 Task: Select a due date automation when advanced on, 2 days before a card is due add content with a name containing resume at 11:00 AM.
Action: Mouse moved to (1135, 84)
Screenshot: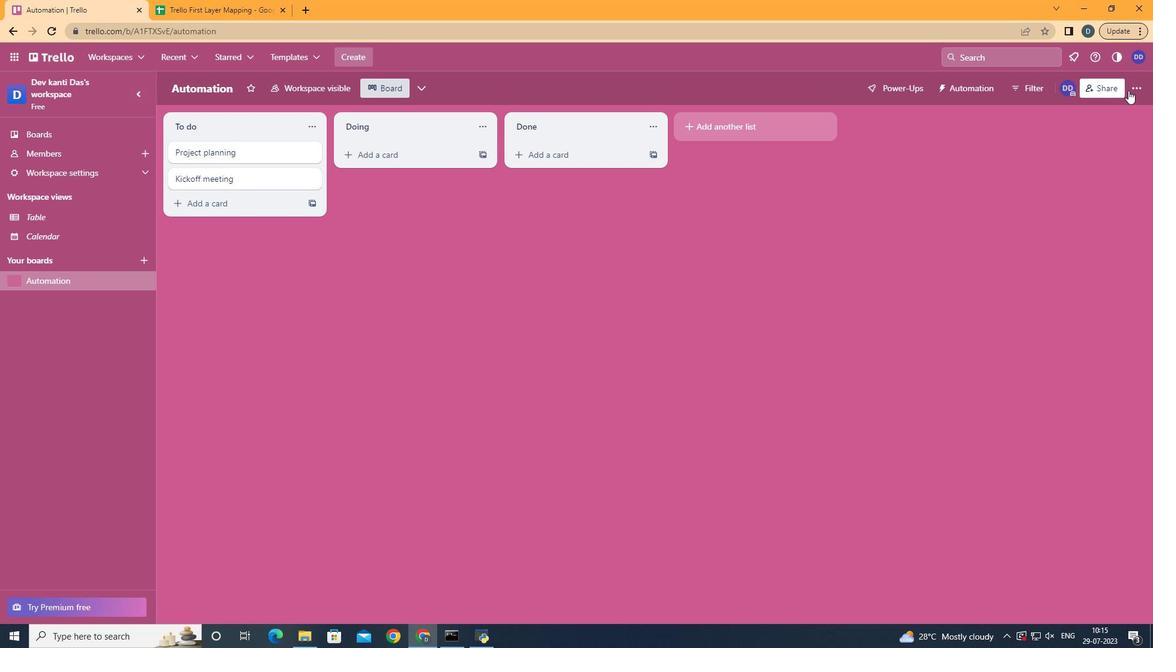 
Action: Mouse pressed left at (1135, 84)
Screenshot: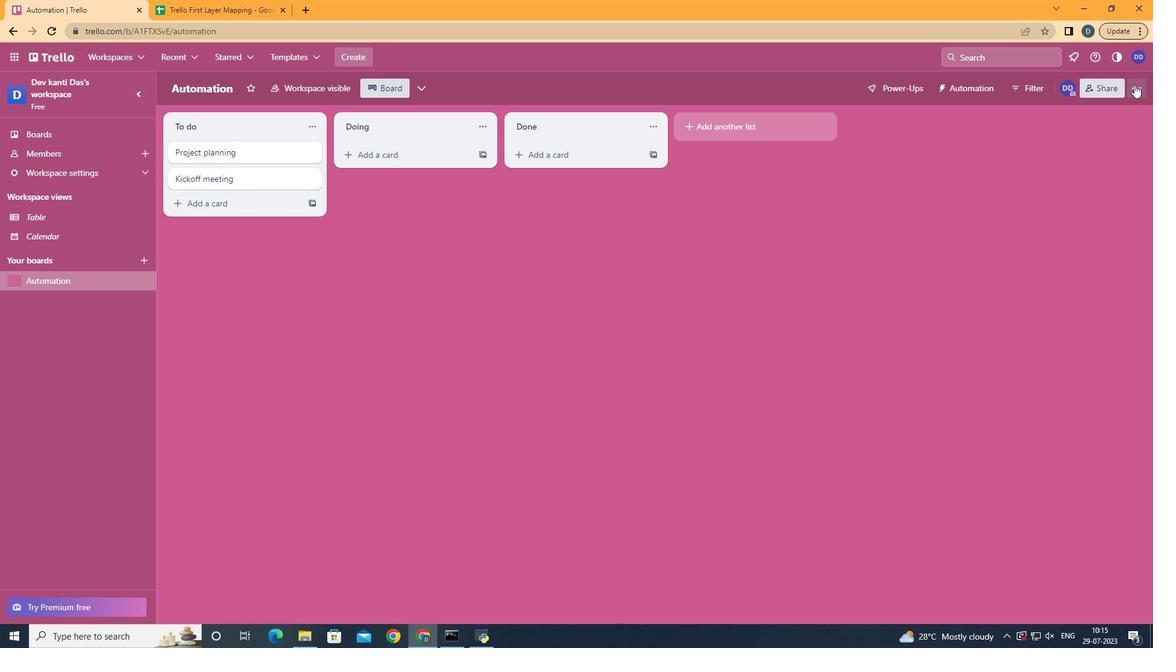 
Action: Mouse moved to (1056, 251)
Screenshot: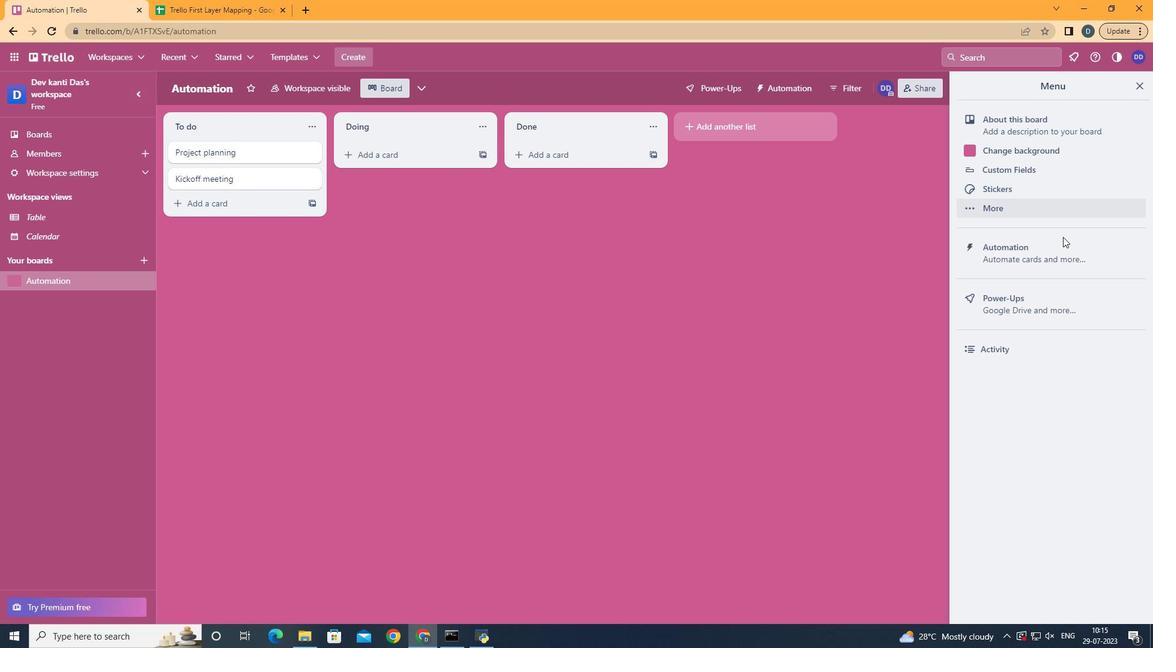 
Action: Mouse pressed left at (1056, 251)
Screenshot: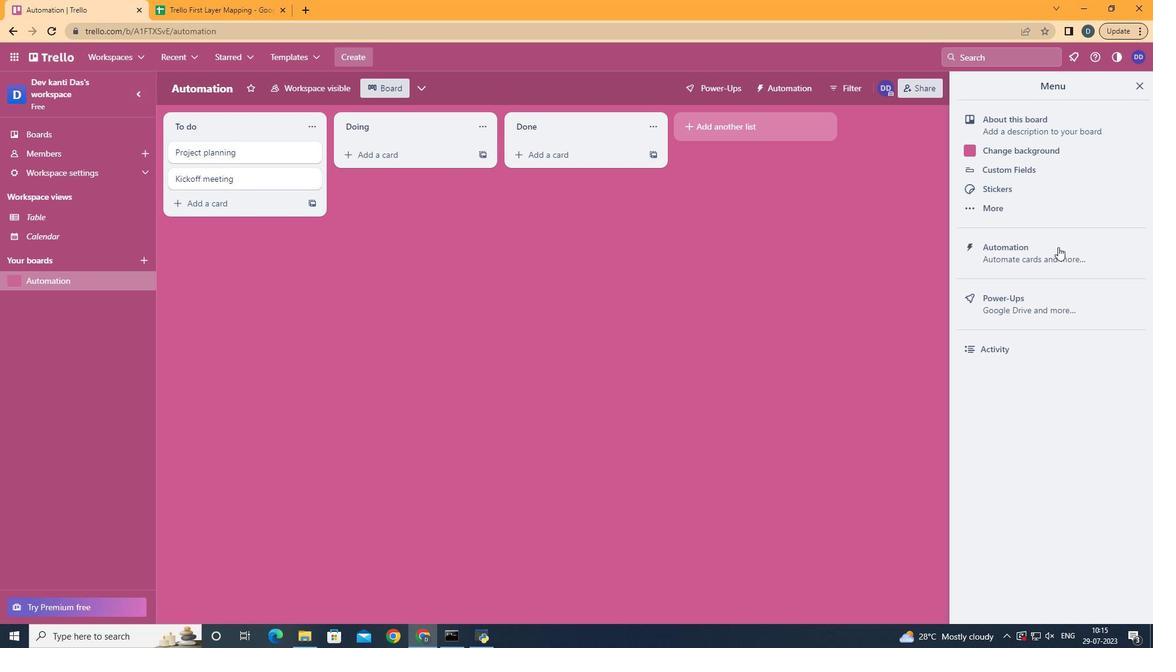 
Action: Mouse moved to (197, 248)
Screenshot: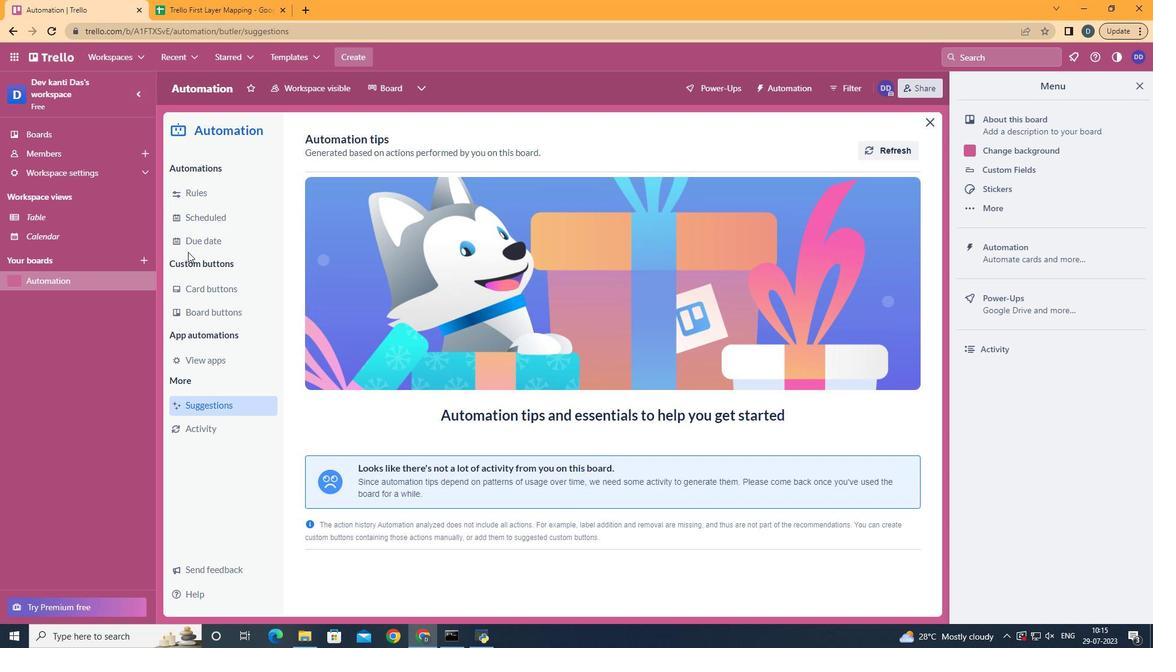 
Action: Mouse pressed left at (197, 248)
Screenshot: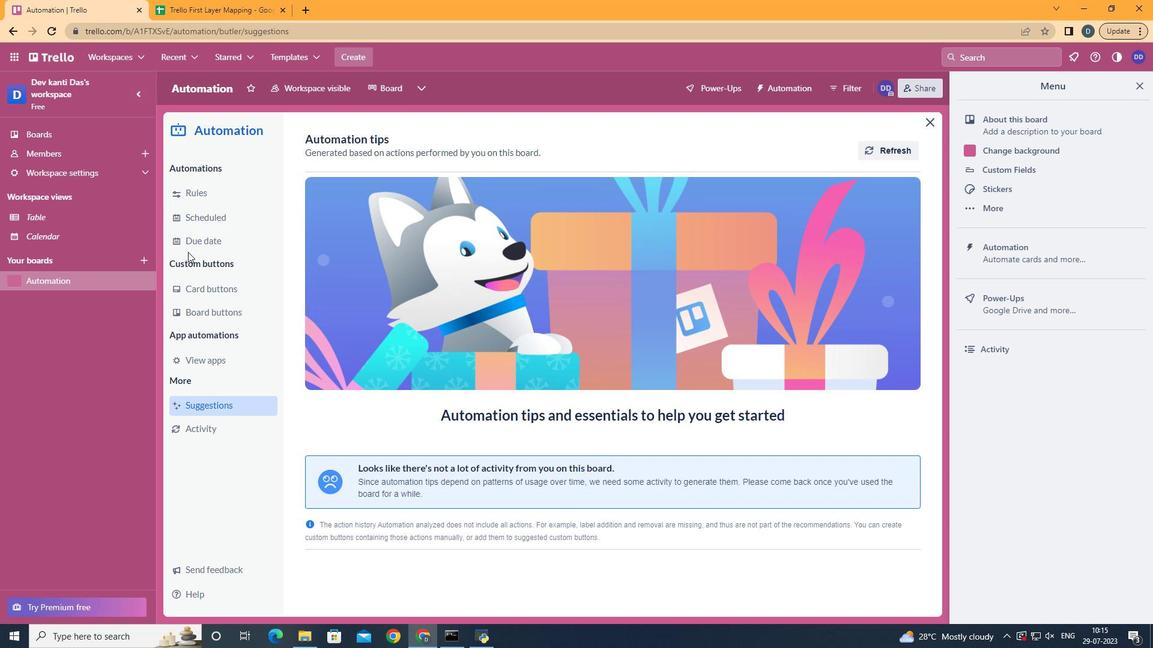 
Action: Mouse moved to (866, 142)
Screenshot: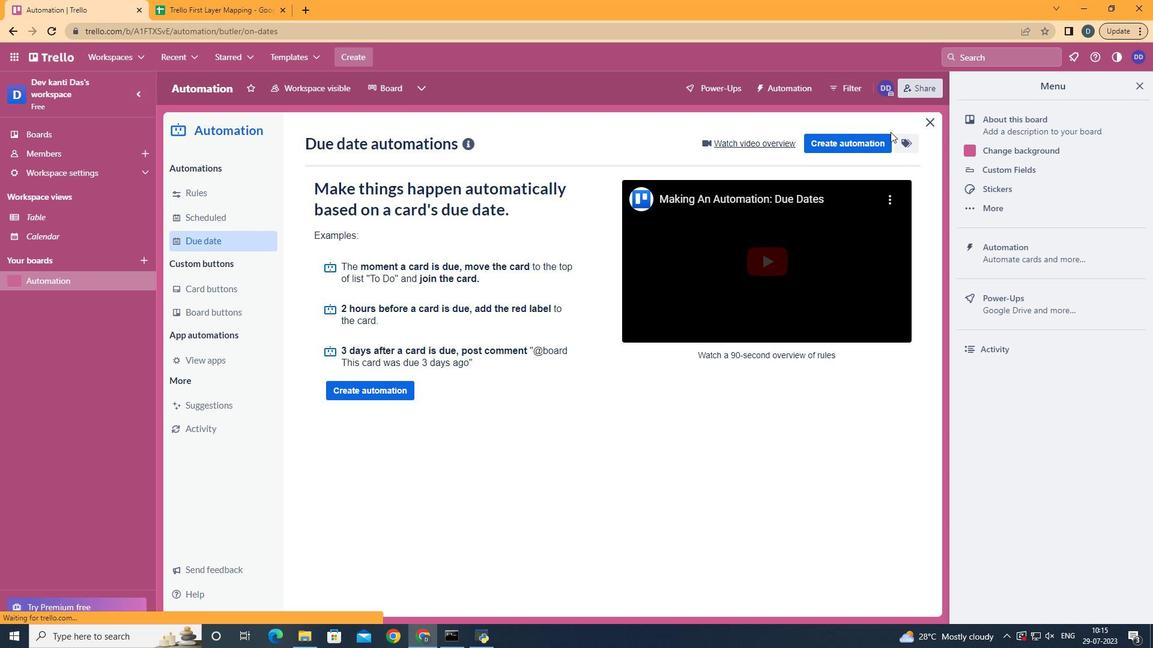 
Action: Mouse pressed left at (866, 142)
Screenshot: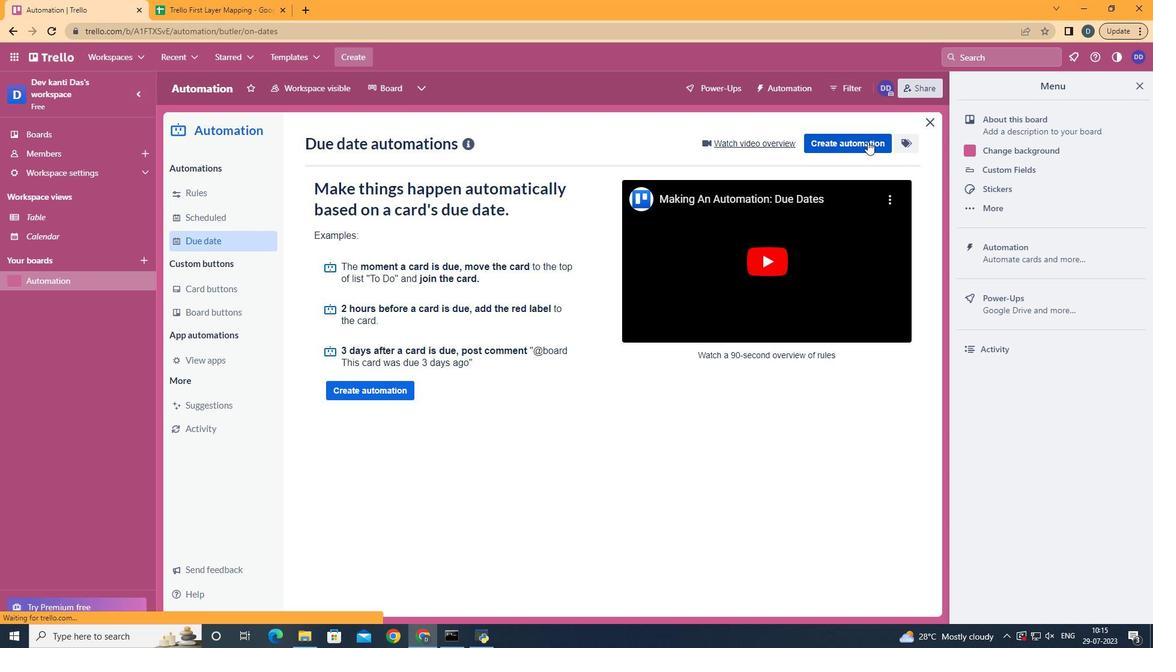 
Action: Mouse moved to (582, 265)
Screenshot: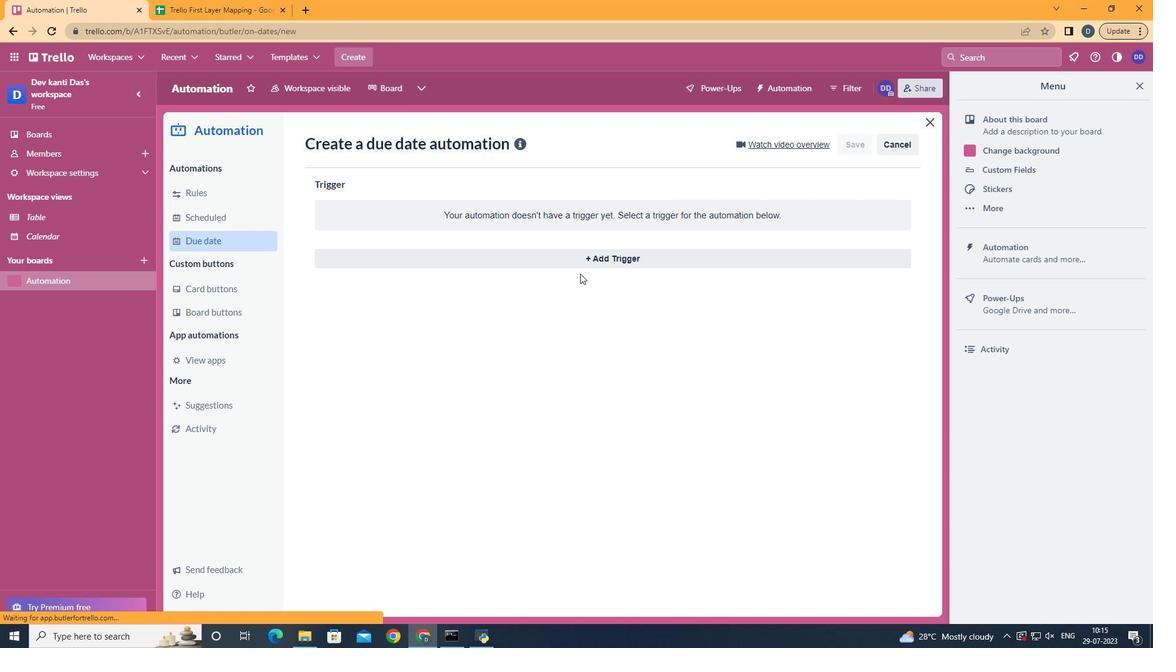 
Action: Mouse pressed left at (582, 265)
Screenshot: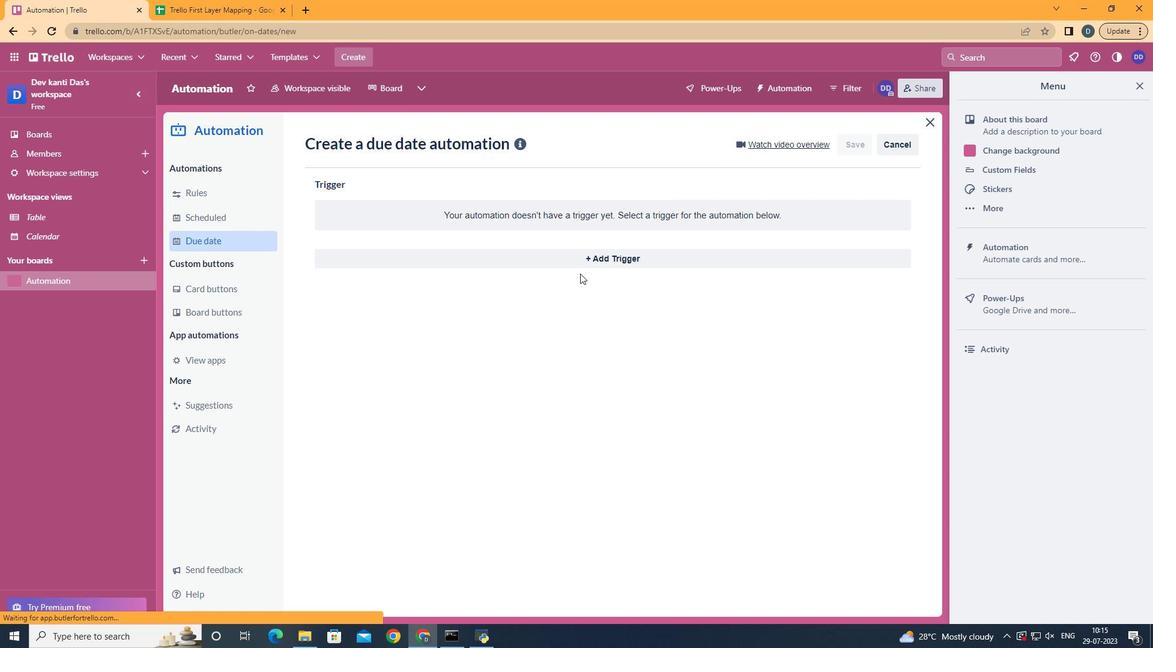 
Action: Mouse moved to (473, 441)
Screenshot: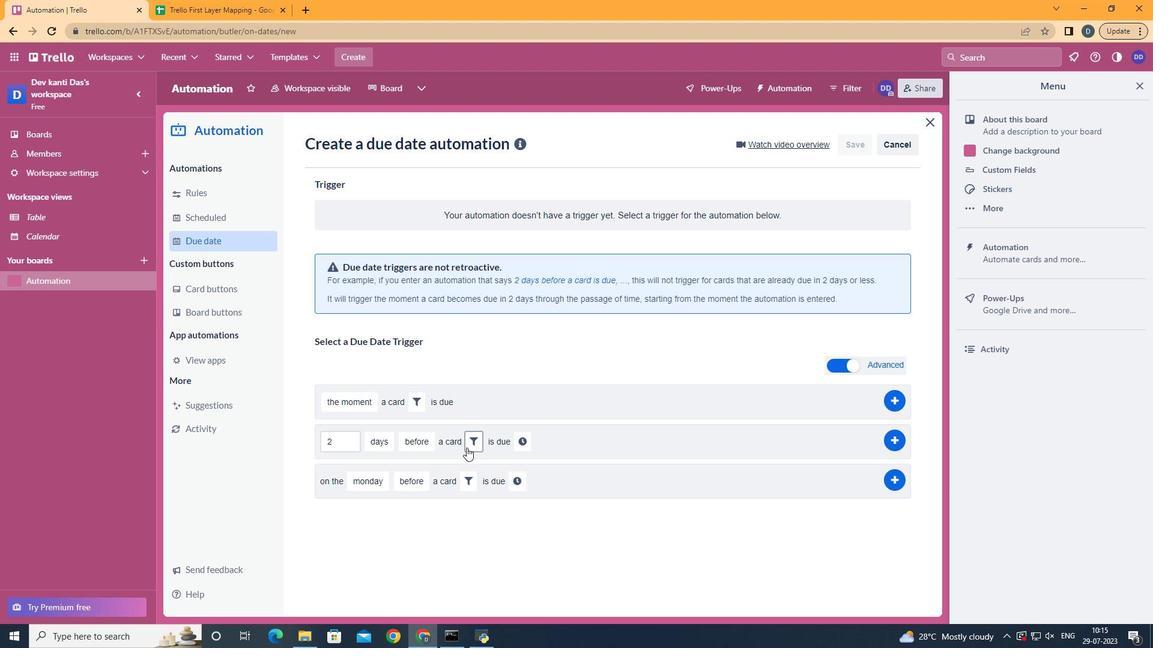 
Action: Mouse pressed left at (473, 441)
Screenshot: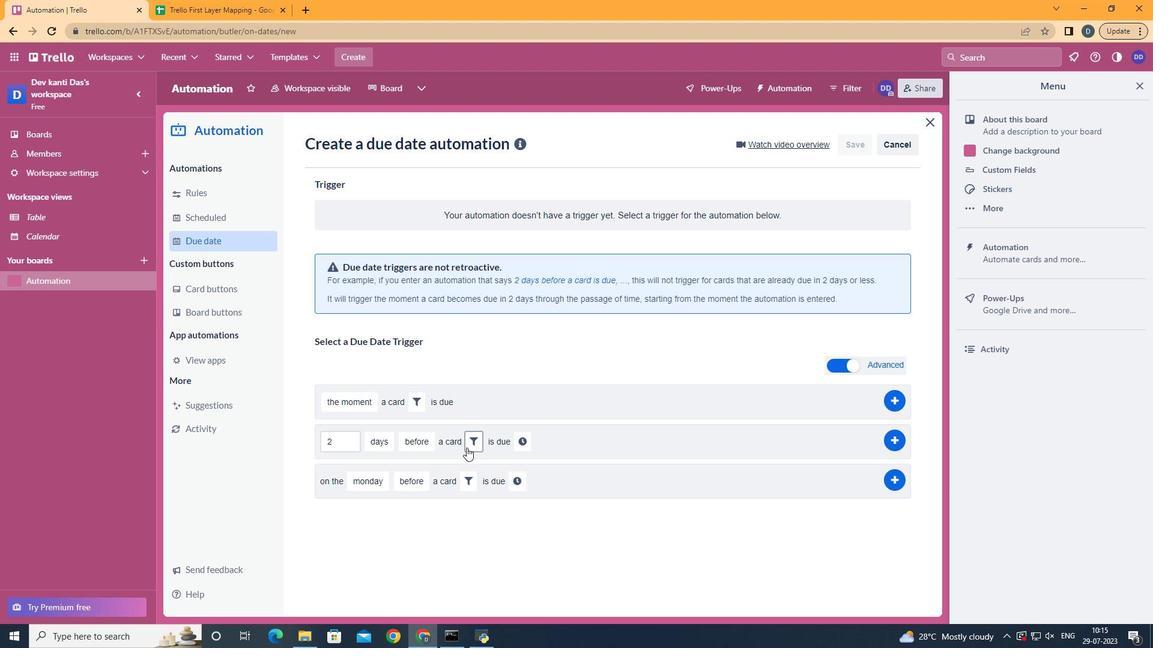 
Action: Mouse moved to (623, 476)
Screenshot: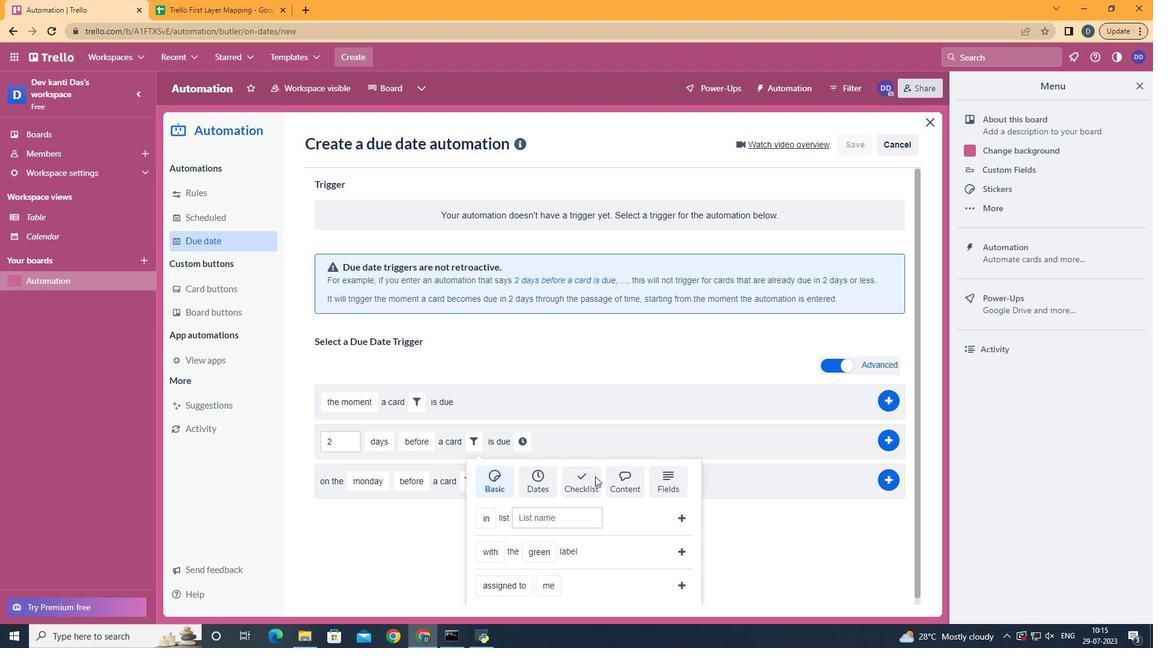 
Action: Mouse pressed left at (623, 476)
Screenshot: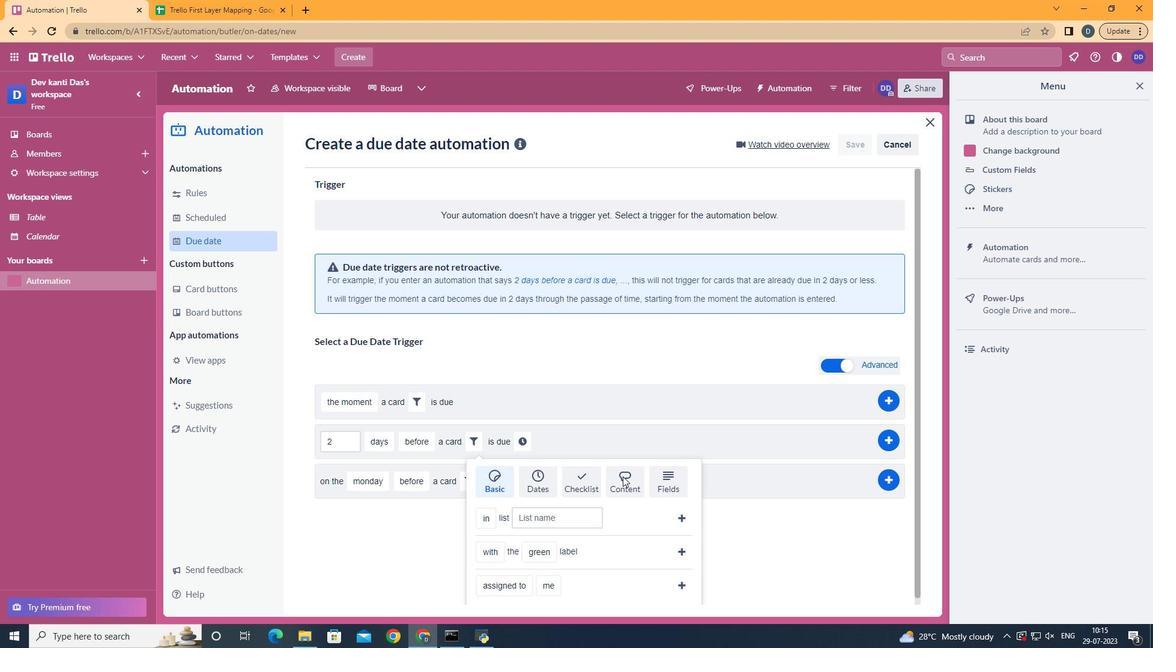 
Action: Mouse scrolled (623, 476) with delta (0, 0)
Screenshot: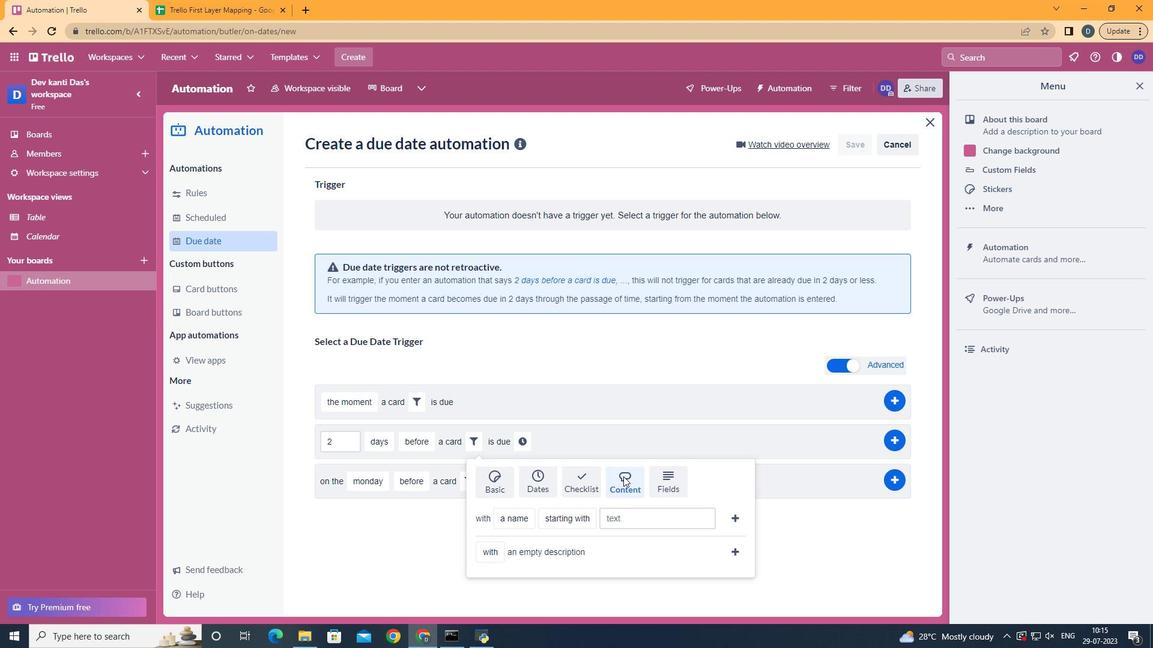 
Action: Mouse scrolled (623, 476) with delta (0, 0)
Screenshot: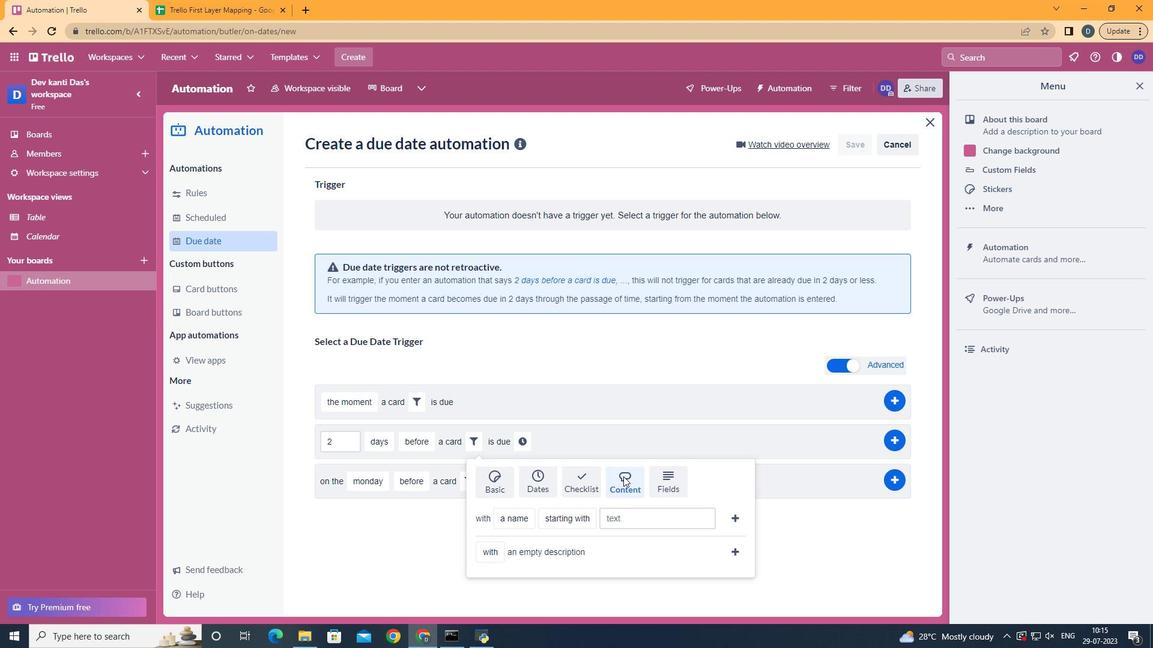 
Action: Mouse scrolled (623, 476) with delta (0, 0)
Screenshot: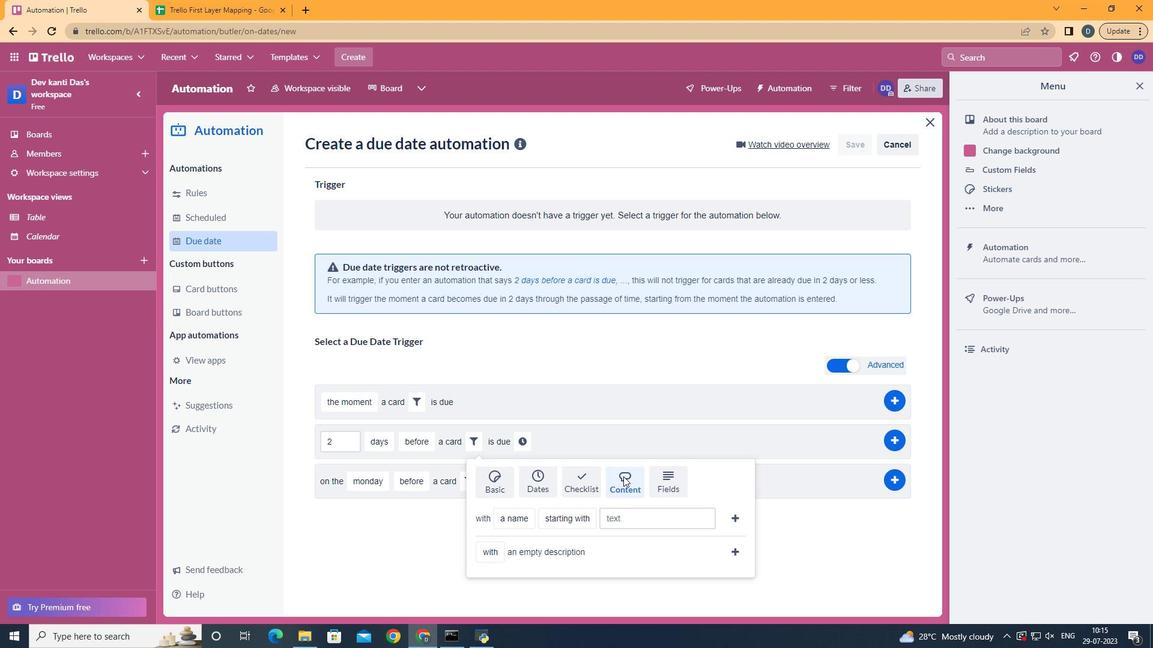 
Action: Mouse moved to (526, 540)
Screenshot: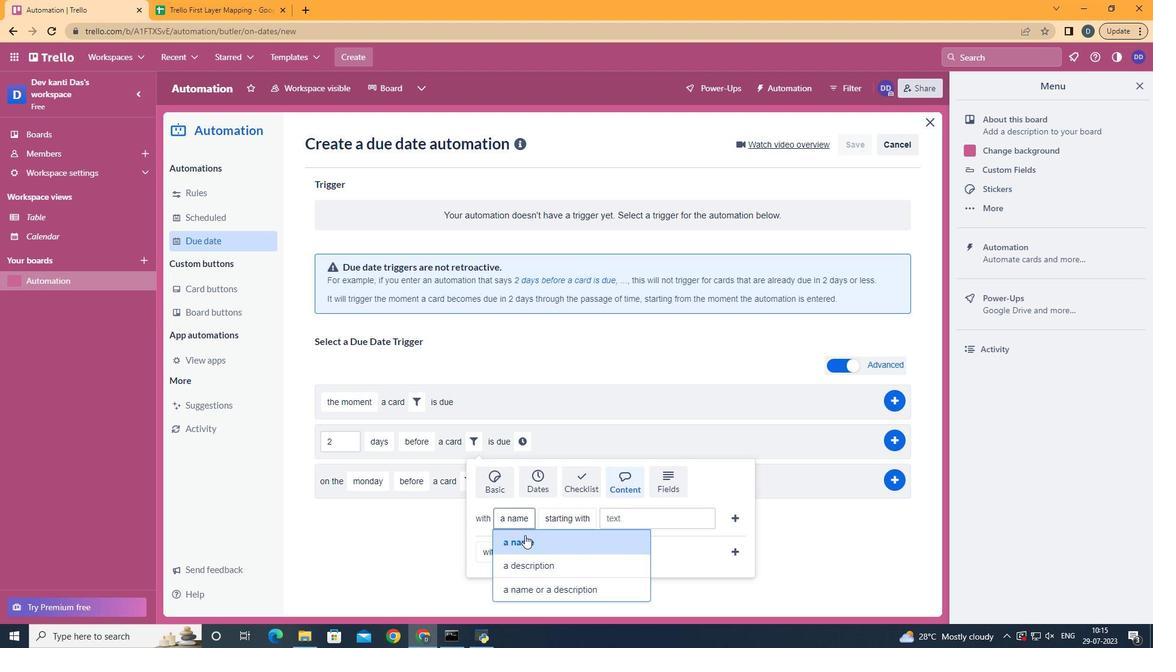 
Action: Mouse pressed left at (526, 540)
Screenshot: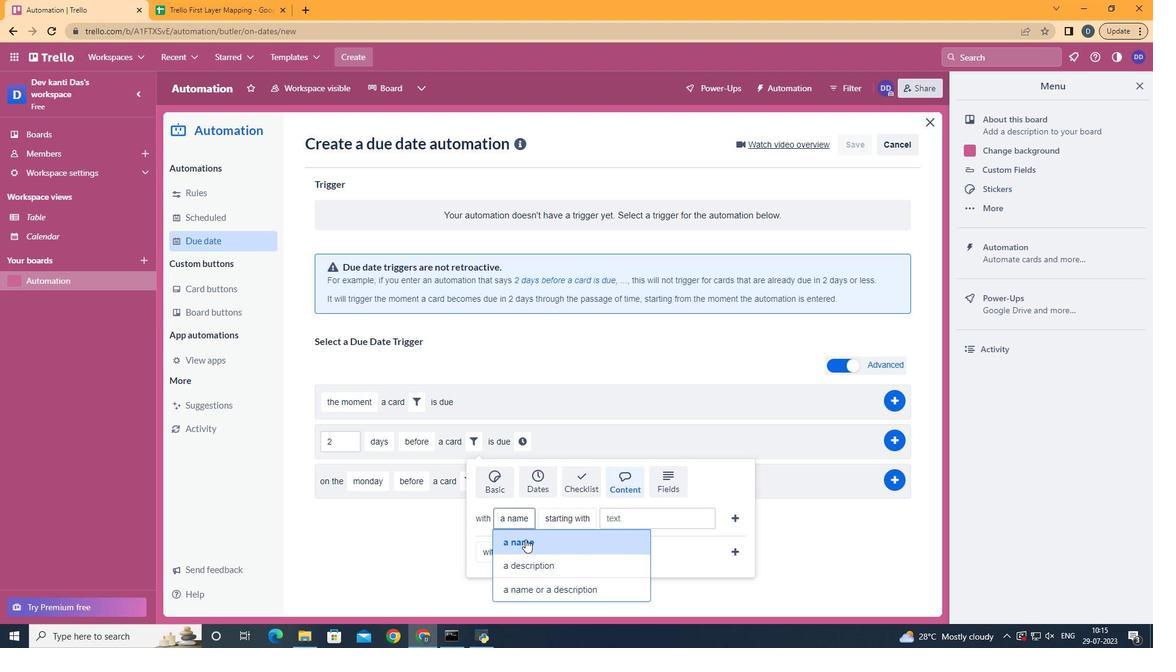 
Action: Mouse moved to (594, 423)
Screenshot: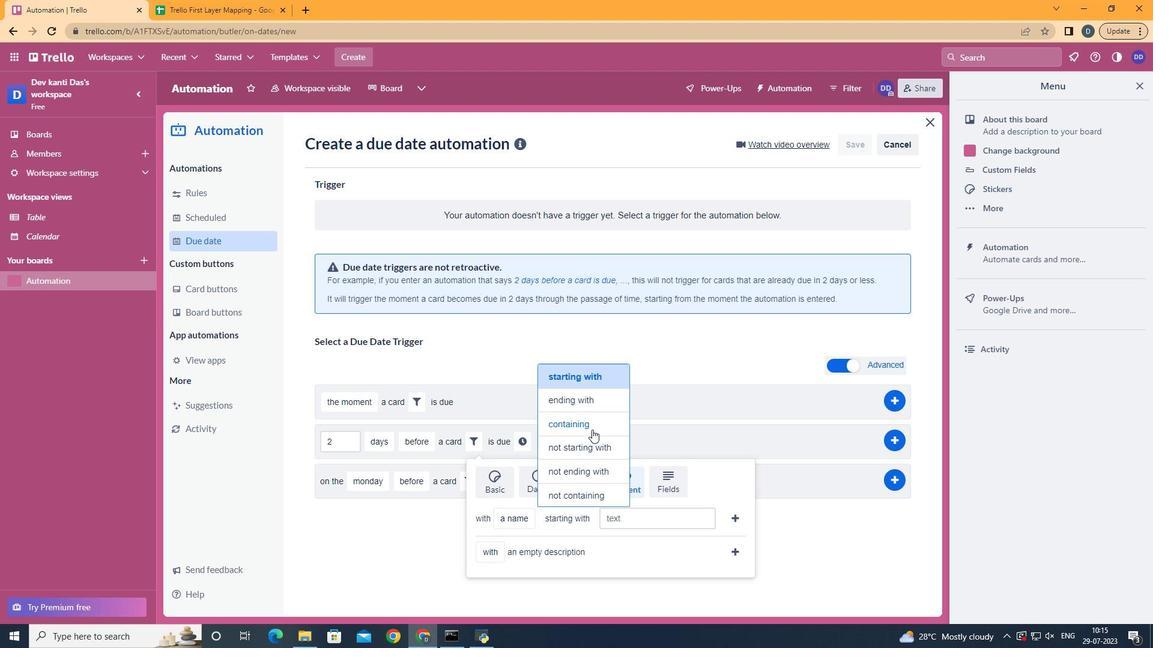 
Action: Mouse pressed left at (594, 423)
Screenshot: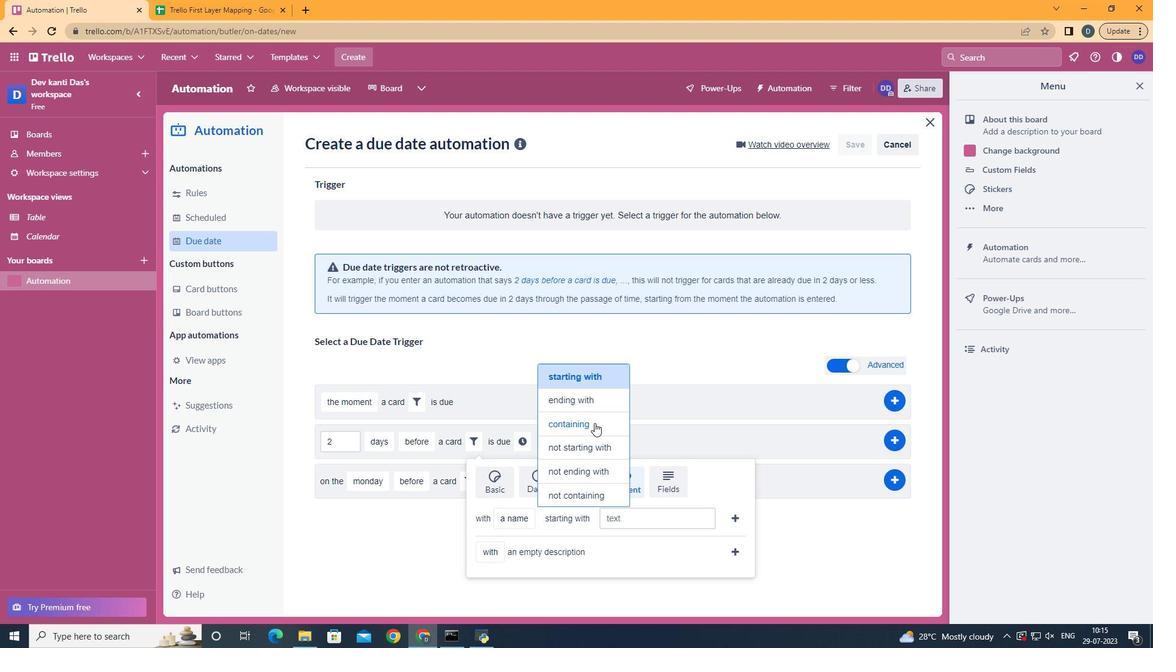 
Action: Mouse moved to (631, 527)
Screenshot: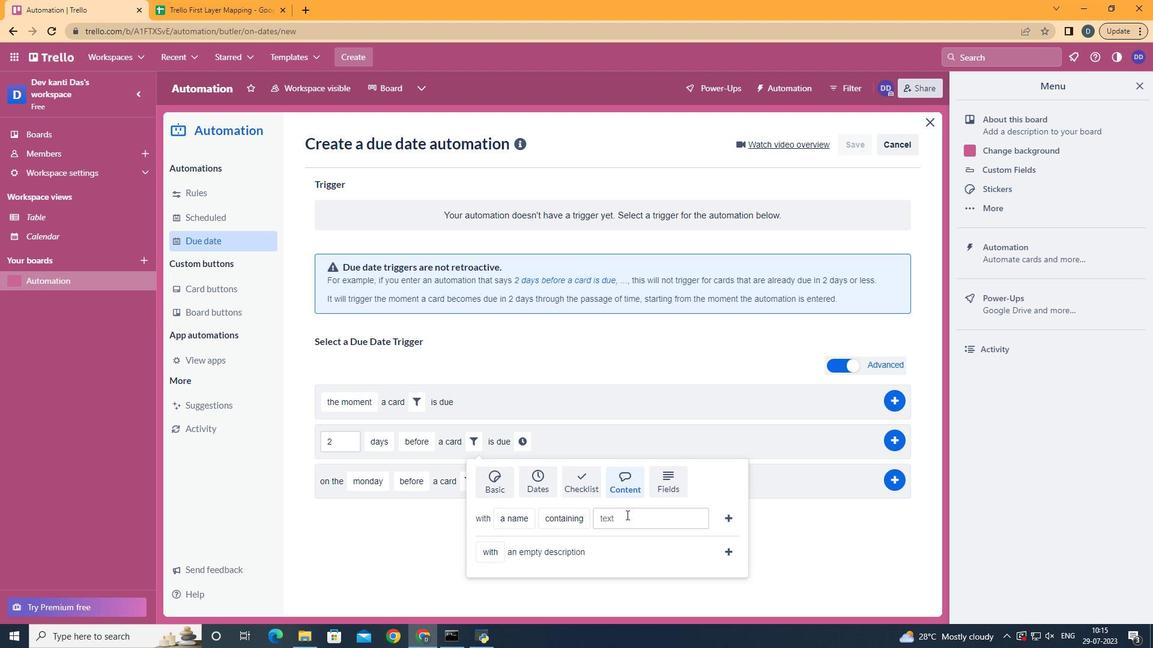 
Action: Mouse pressed left at (631, 527)
Screenshot: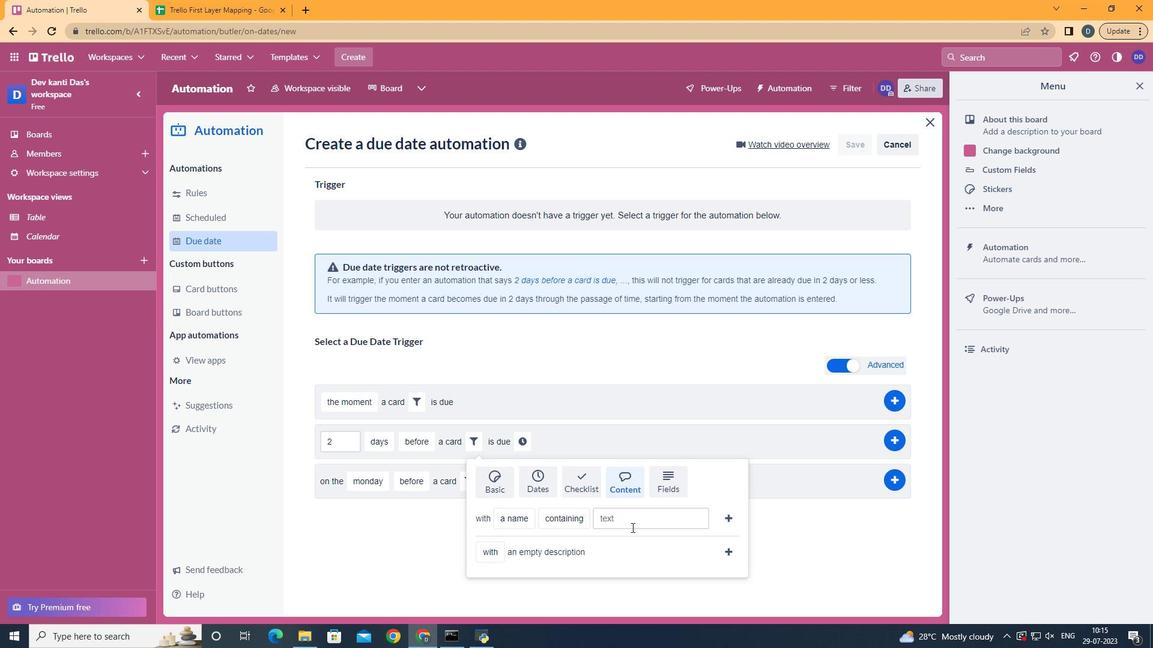 
Action: Key pressed rre<Key.backspace>e<Key.backspace><Key.backspace>esume
Screenshot: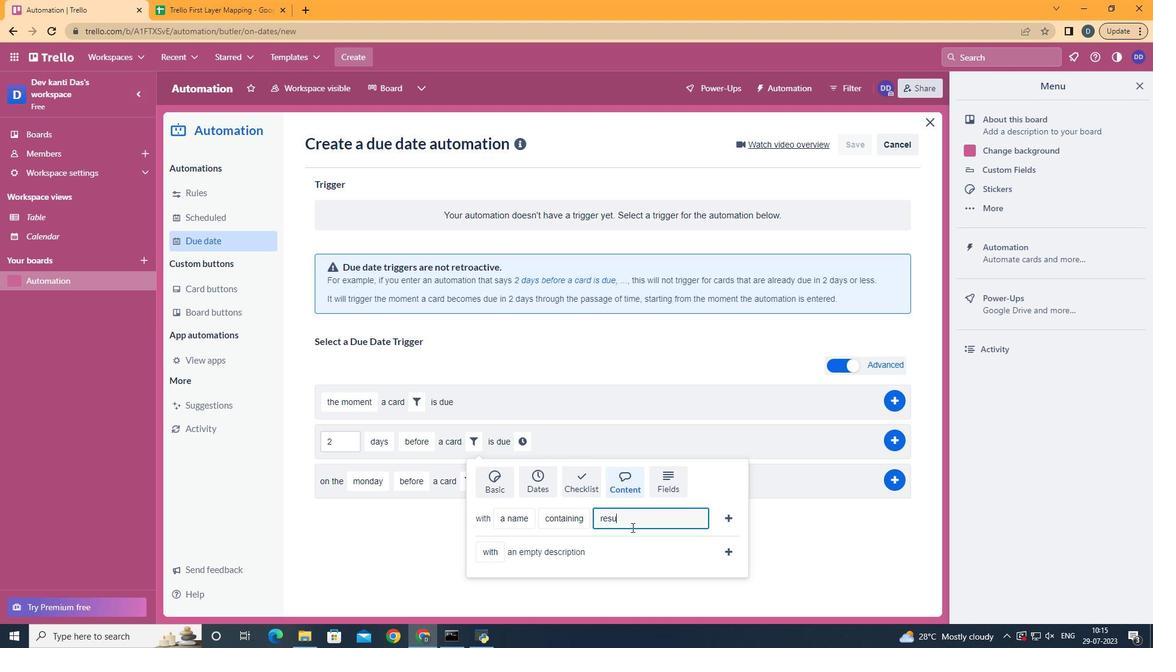 
Action: Mouse moved to (726, 518)
Screenshot: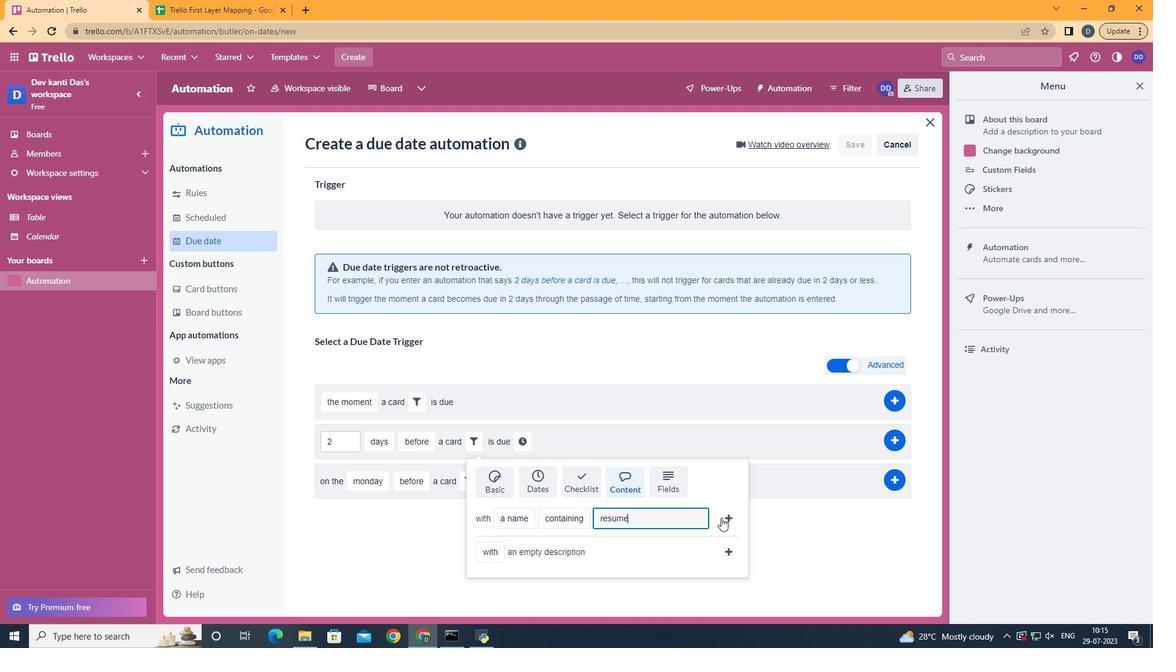 
Action: Mouse pressed left at (726, 518)
Screenshot: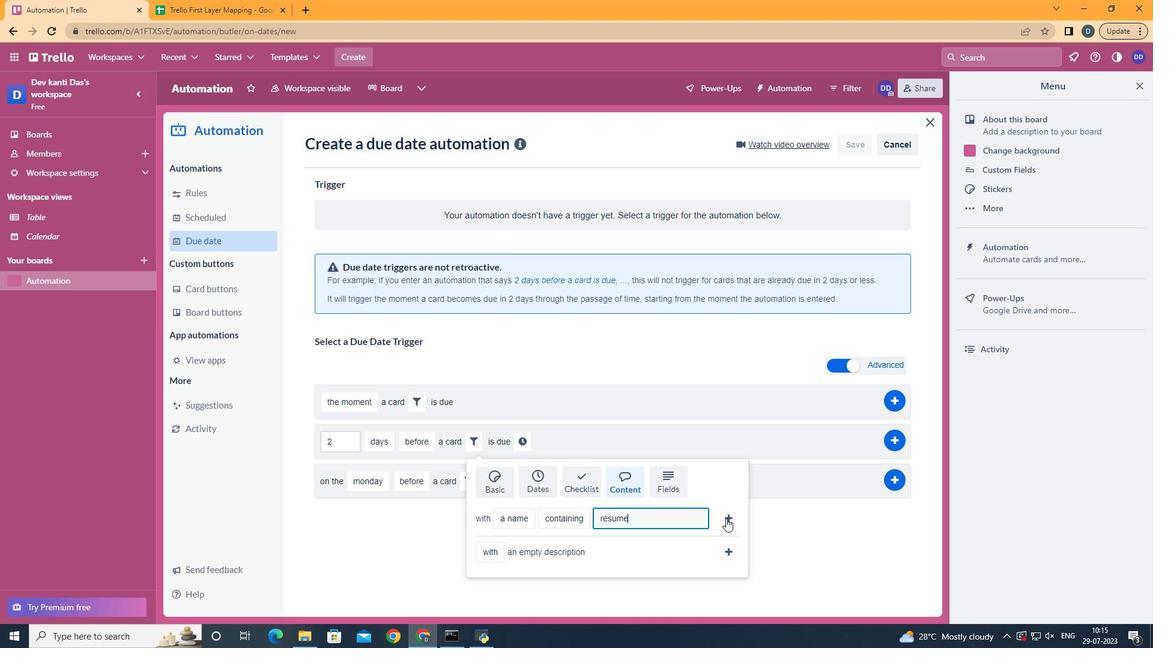 
Action: Mouse moved to (673, 446)
Screenshot: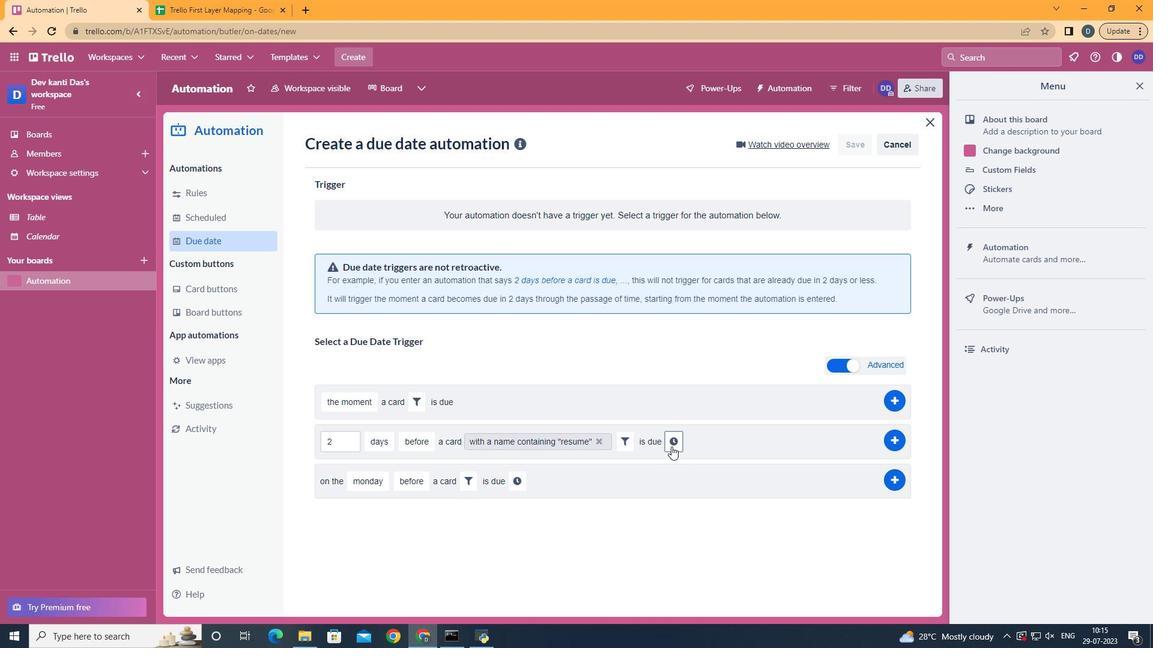 
Action: Mouse pressed left at (673, 446)
Screenshot: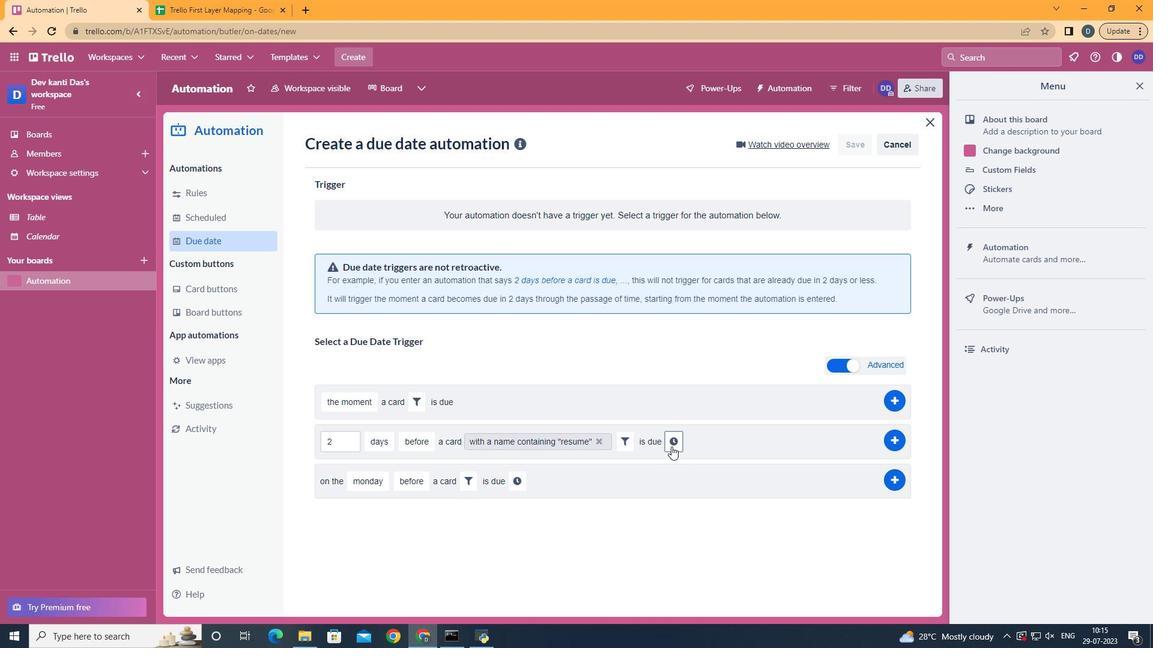 
Action: Mouse moved to (702, 446)
Screenshot: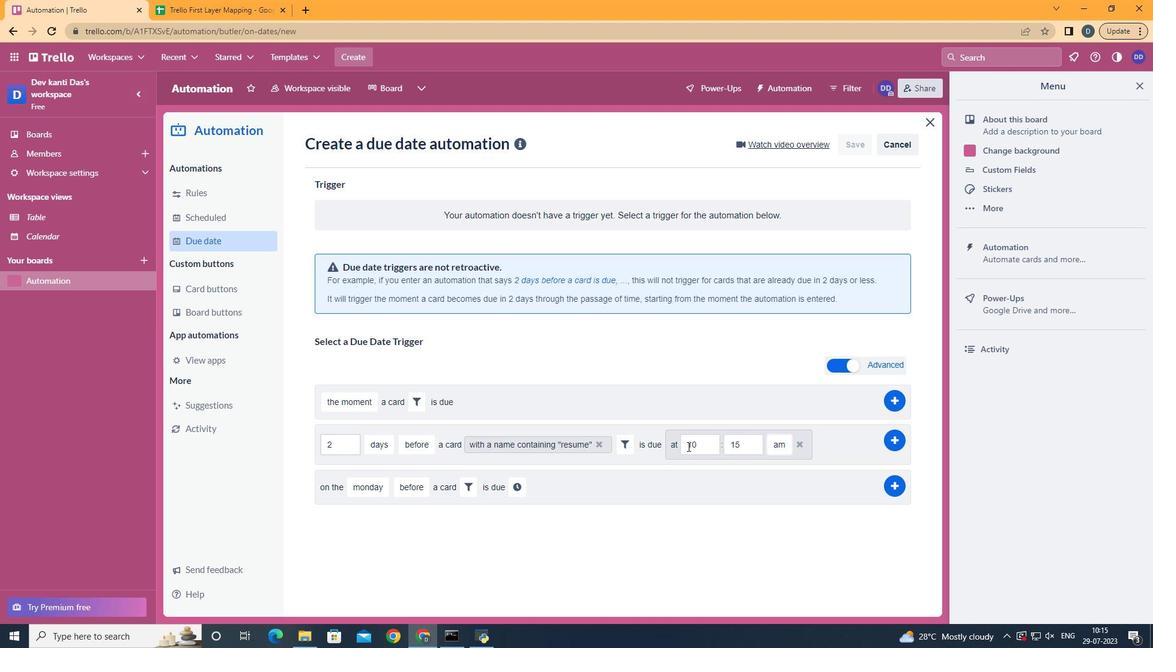 
Action: Mouse pressed left at (702, 446)
Screenshot: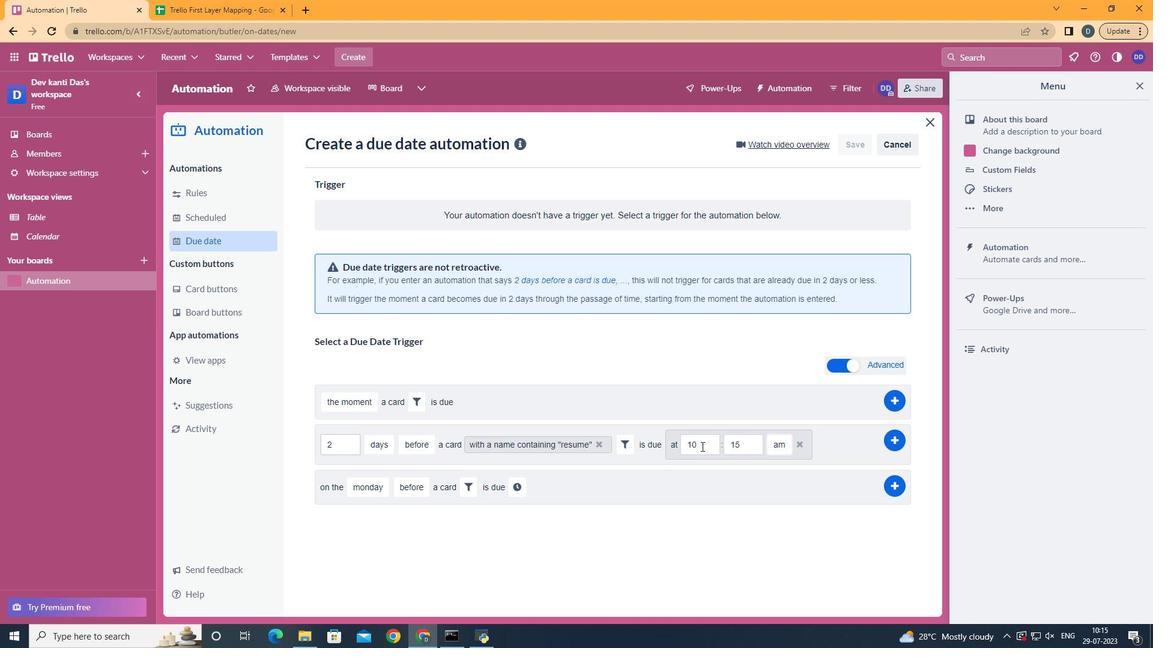
Action: Key pressed <Key.backspace><Key.backspace>11
Screenshot: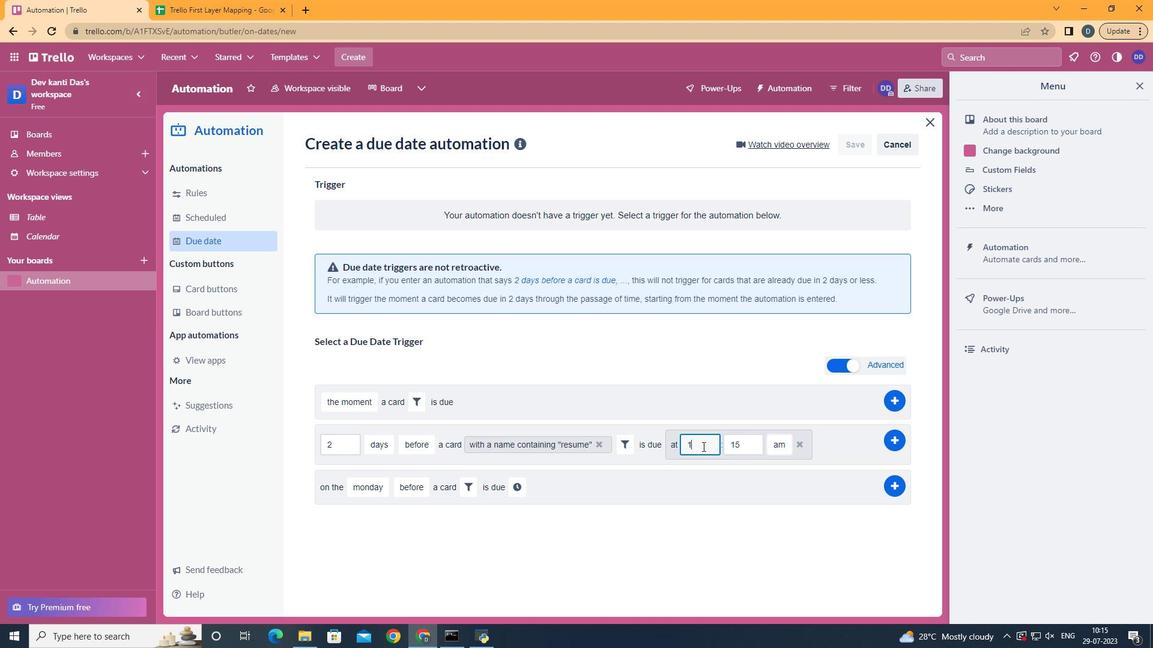 
Action: Mouse moved to (743, 448)
Screenshot: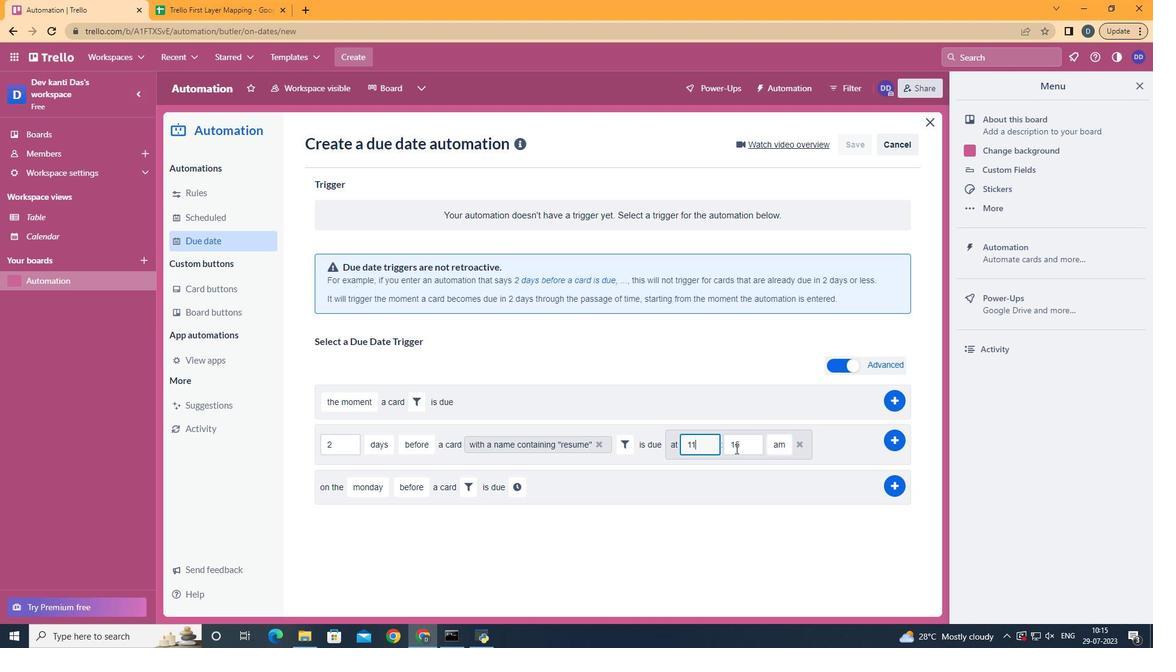 
Action: Mouse pressed left at (743, 448)
Screenshot: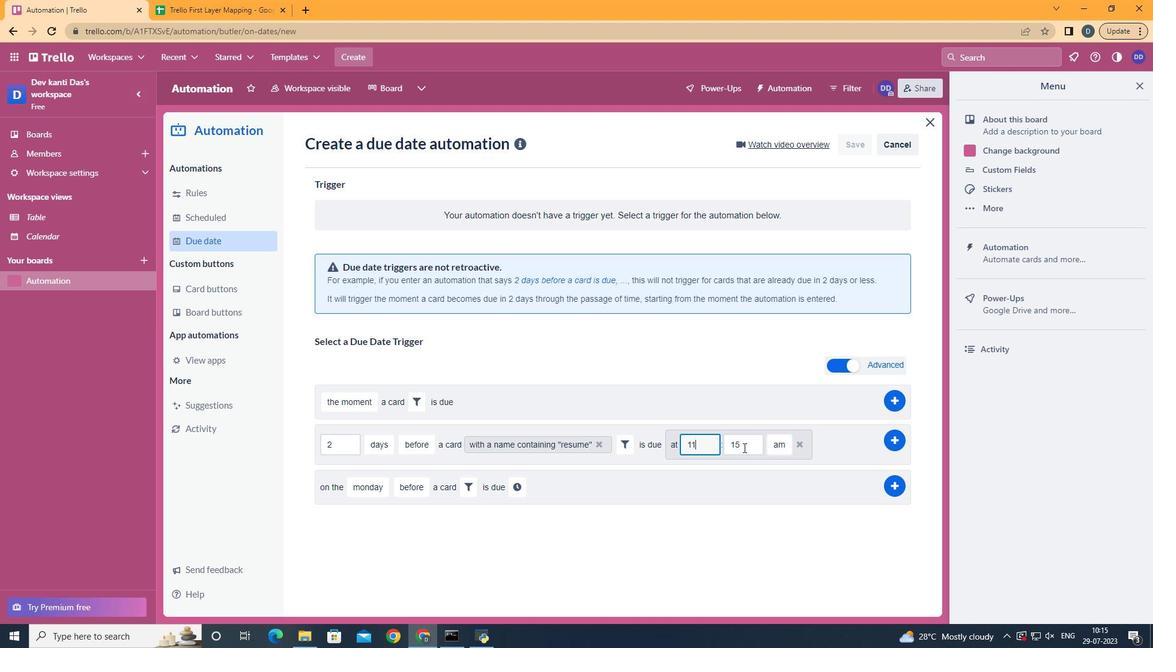 
Action: Key pressed <Key.backspace><Key.backspace>00
Screenshot: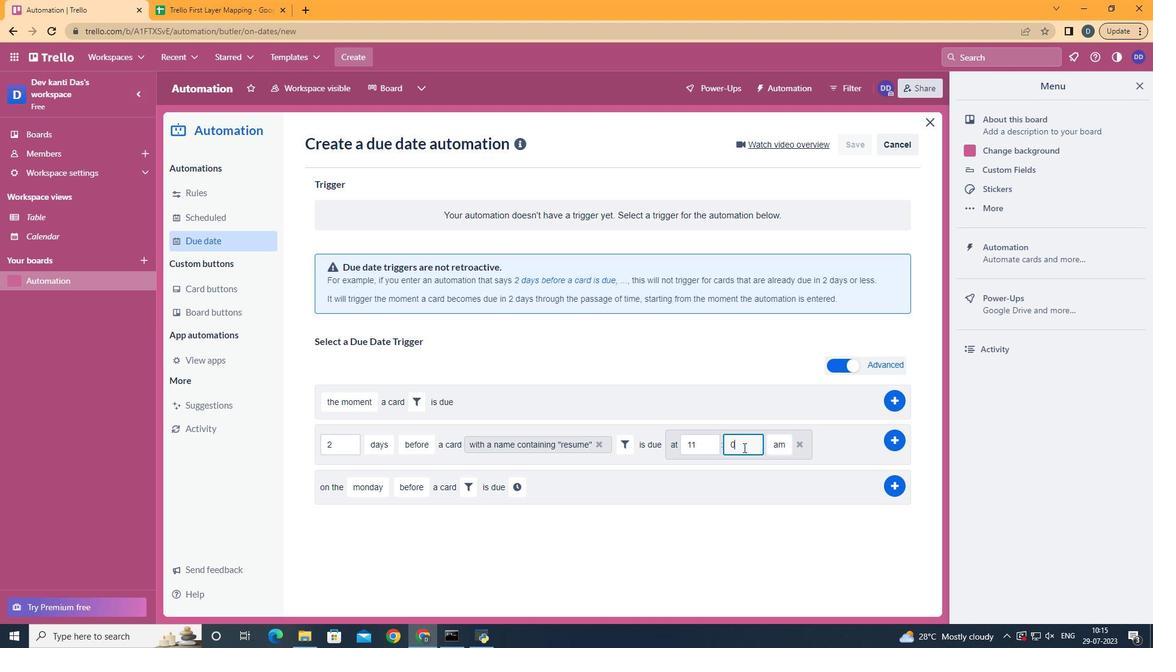 
Action: Mouse moved to (786, 463)
Screenshot: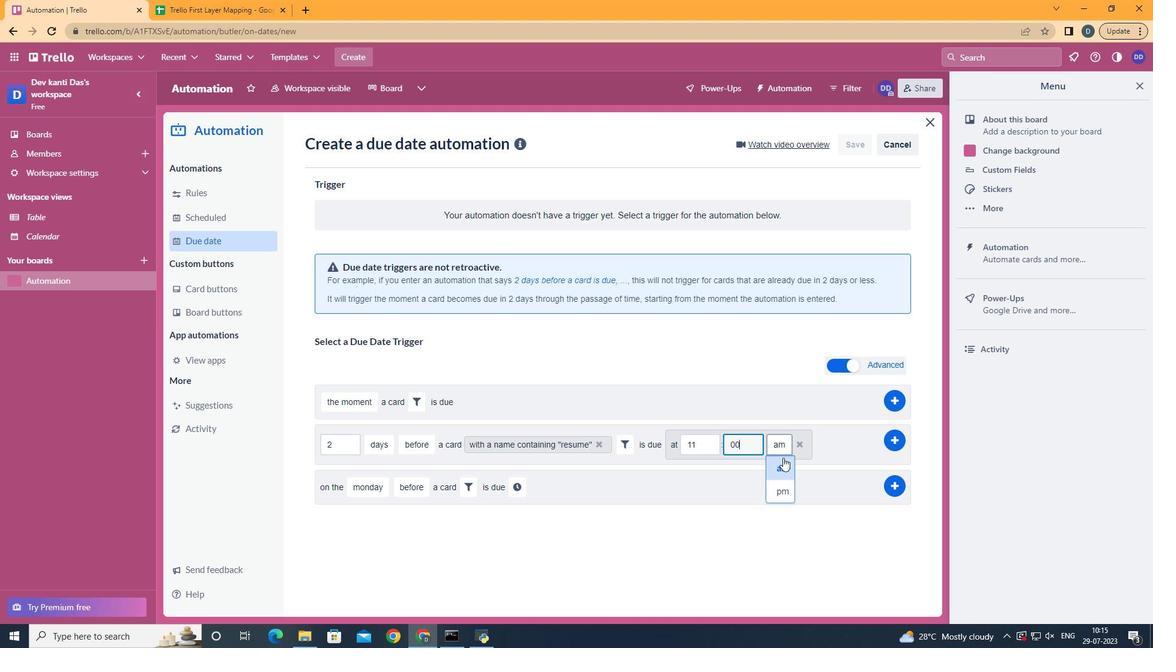 
Action: Mouse pressed left at (786, 463)
Screenshot: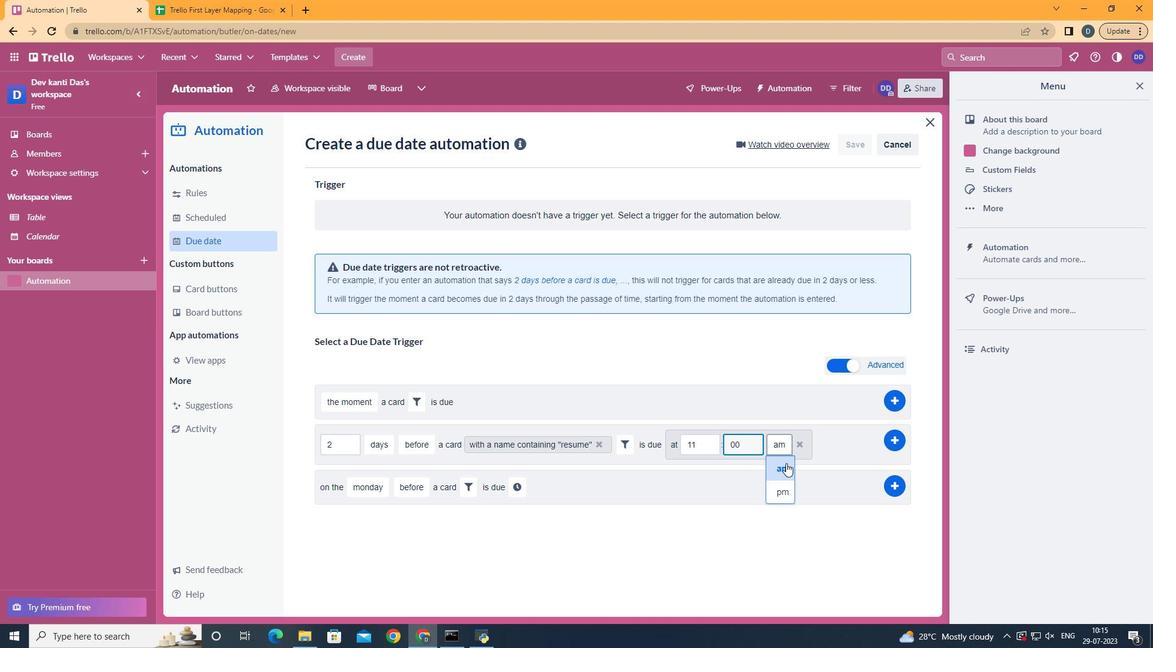 
